 Task: Create a due date automation trigger when advanced on, 2 working days before a card is due add basic without the blue label at 11:00 AM.
Action: Mouse moved to (1175, 100)
Screenshot: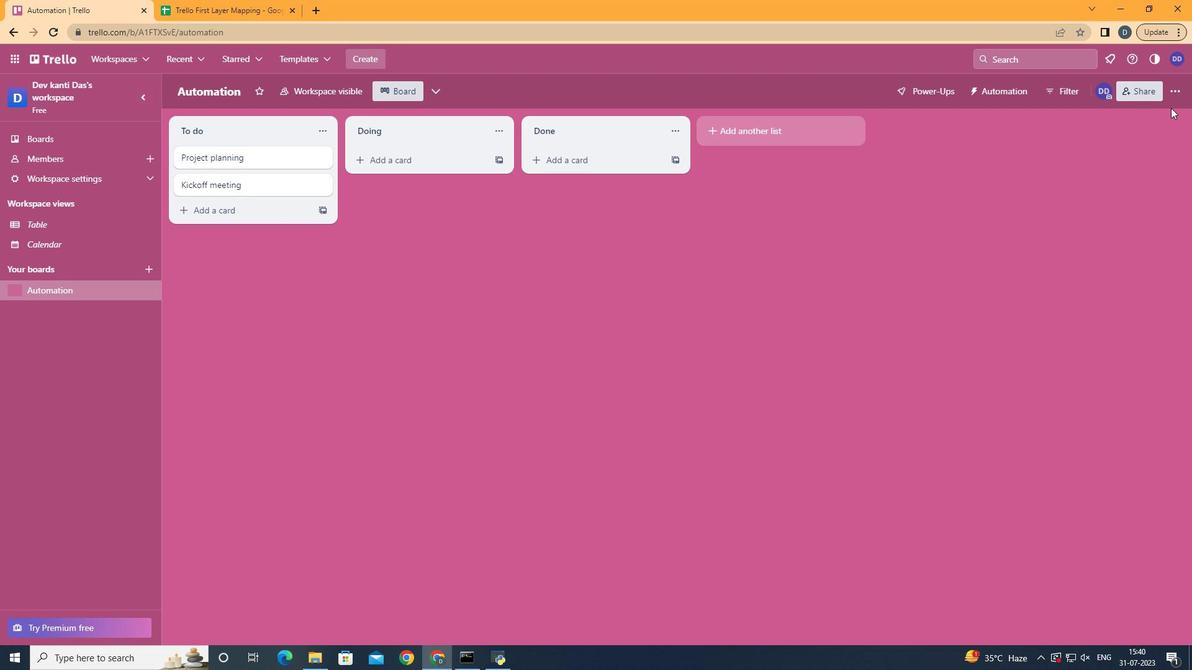 
Action: Mouse pressed left at (1175, 100)
Screenshot: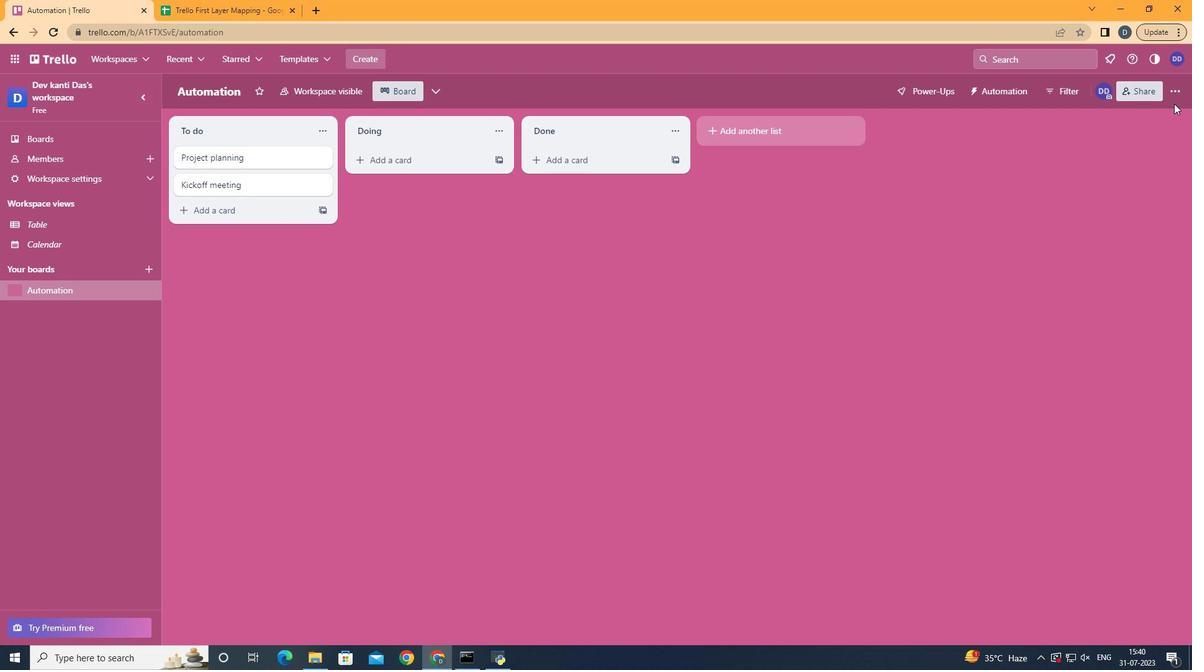 
Action: Mouse moved to (1072, 262)
Screenshot: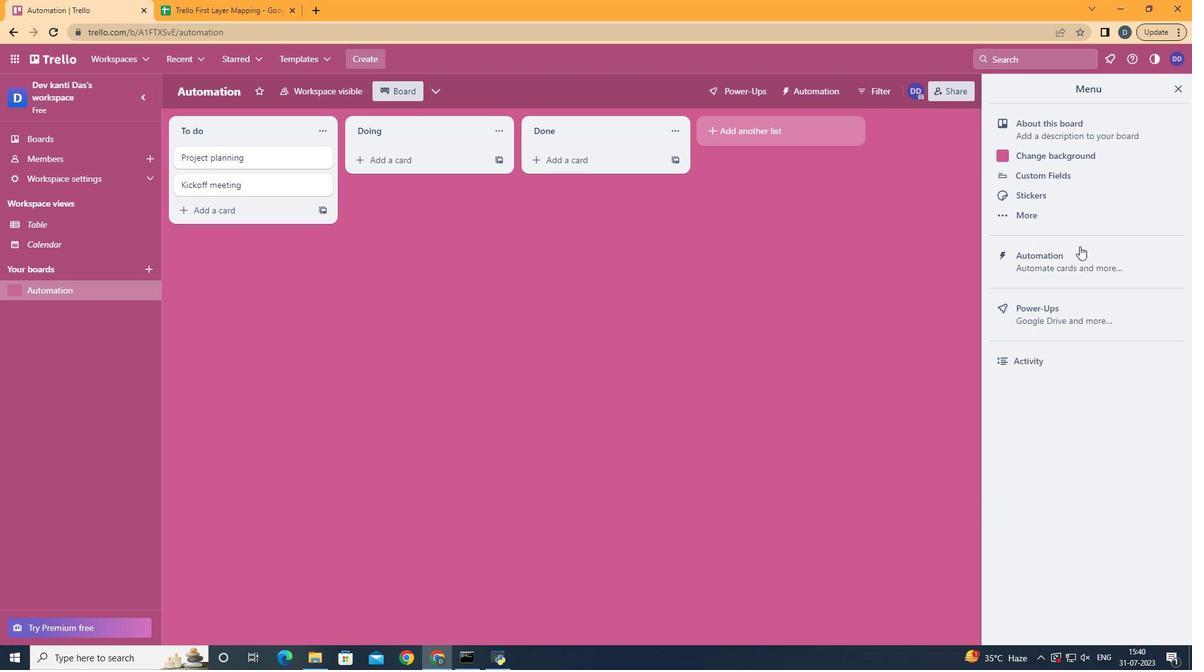 
Action: Mouse pressed left at (1072, 262)
Screenshot: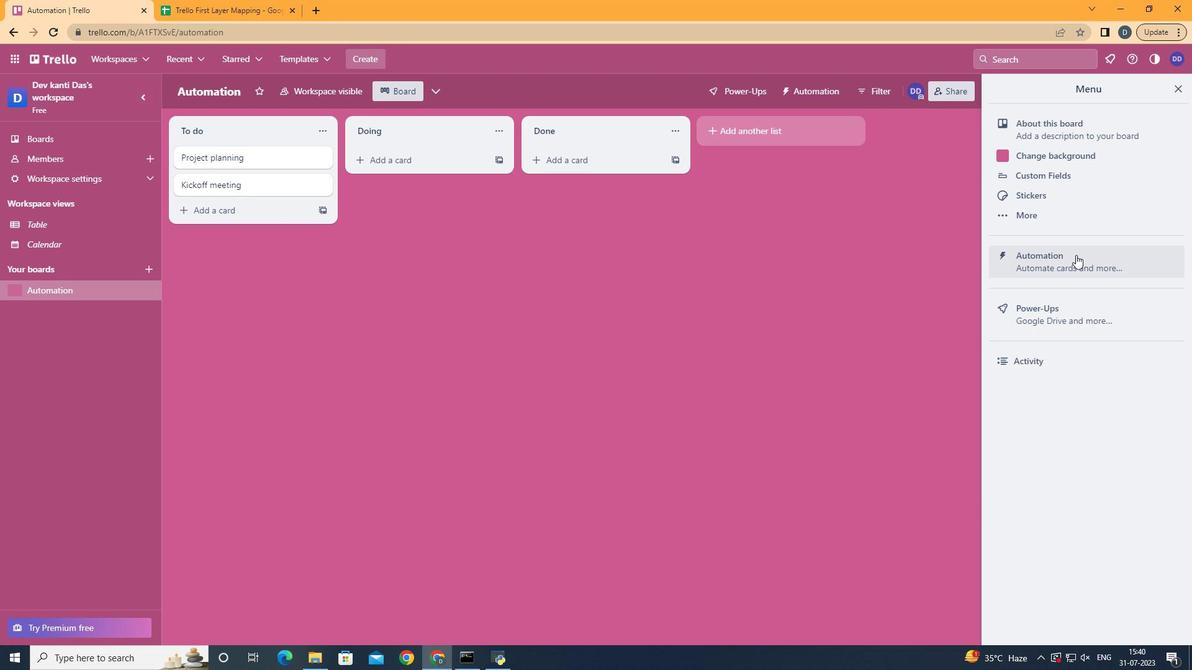 
Action: Mouse moved to (244, 254)
Screenshot: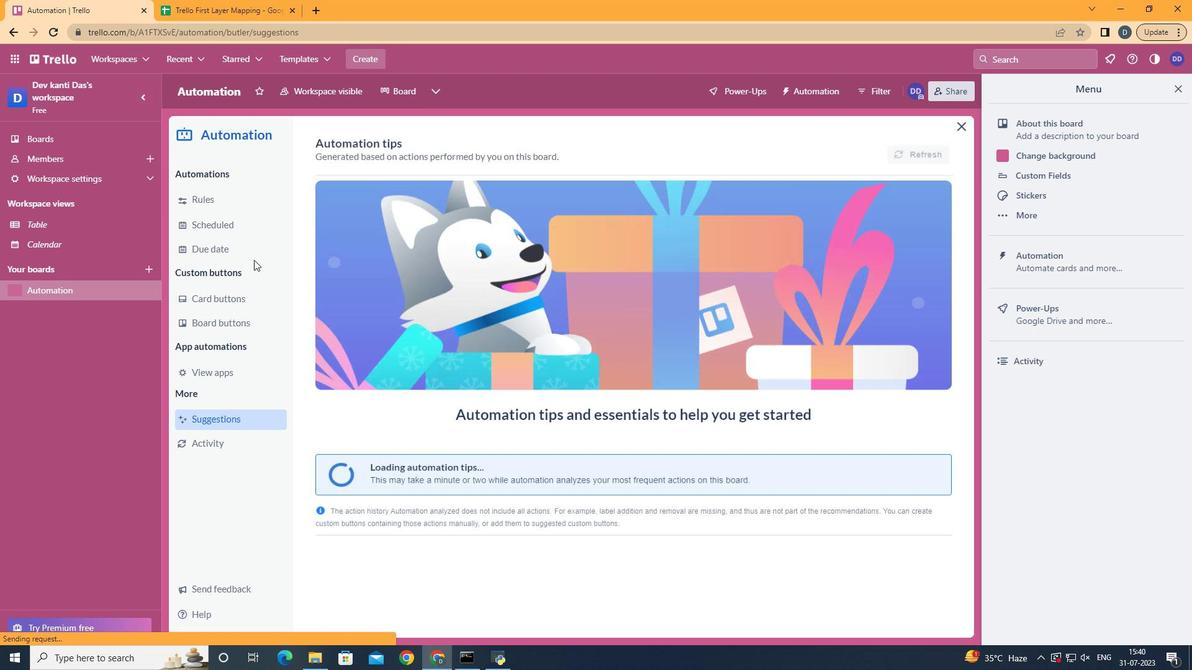 
Action: Mouse pressed left at (244, 254)
Screenshot: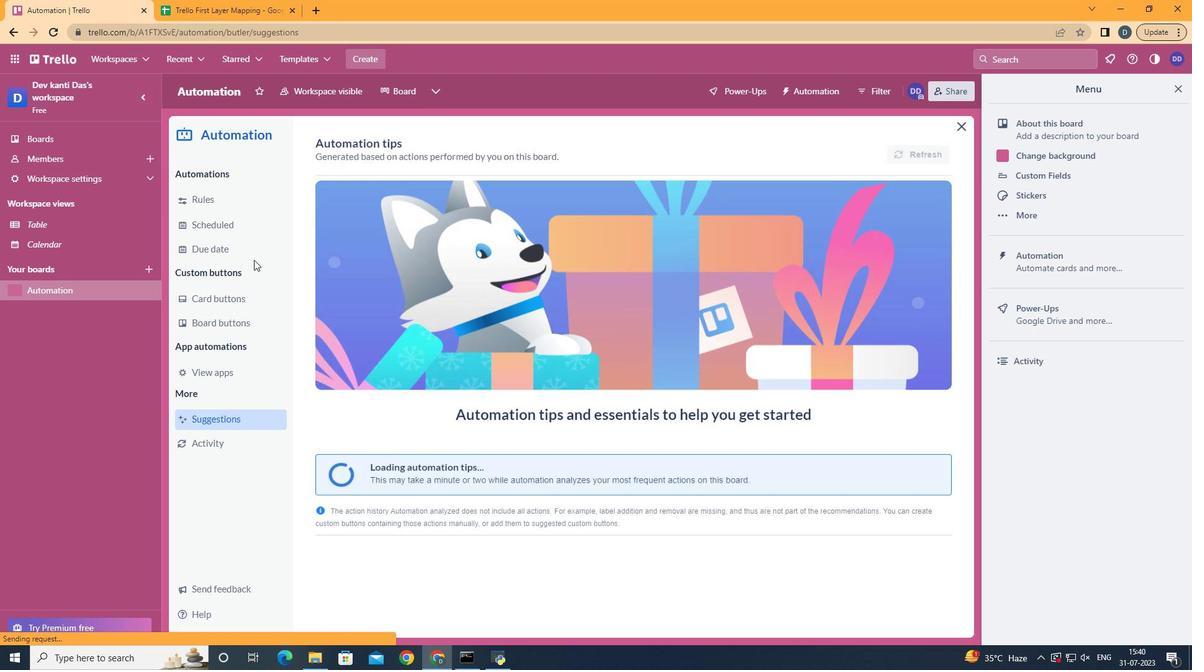 
Action: Mouse moved to (875, 149)
Screenshot: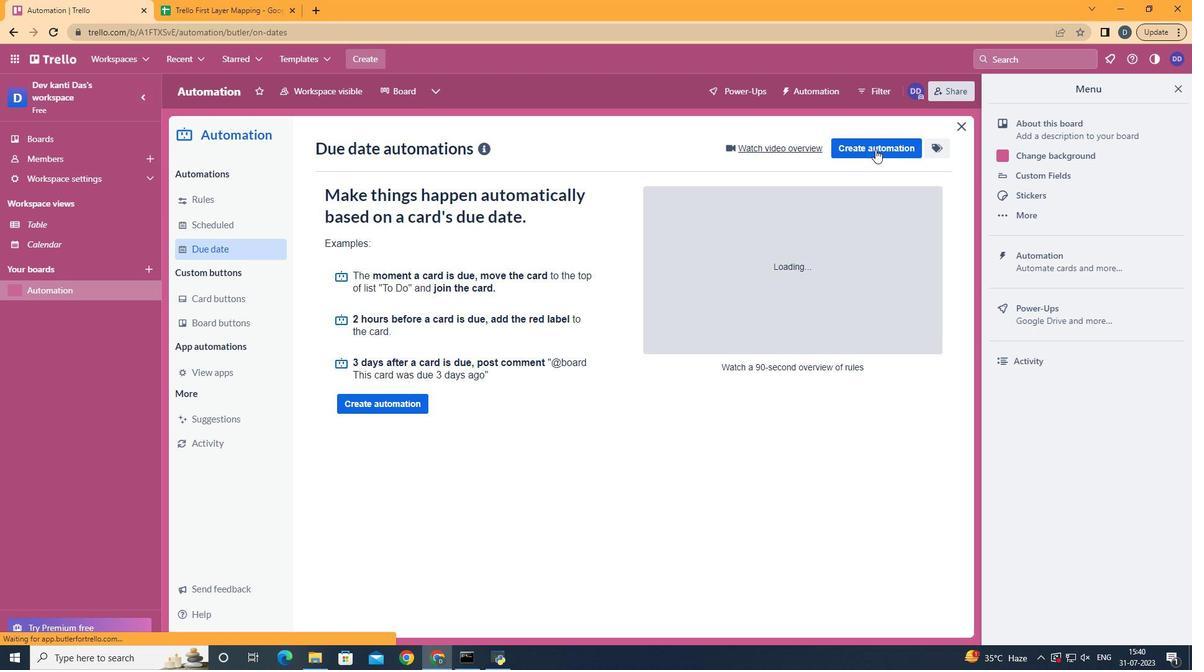 
Action: Mouse pressed left at (875, 149)
Screenshot: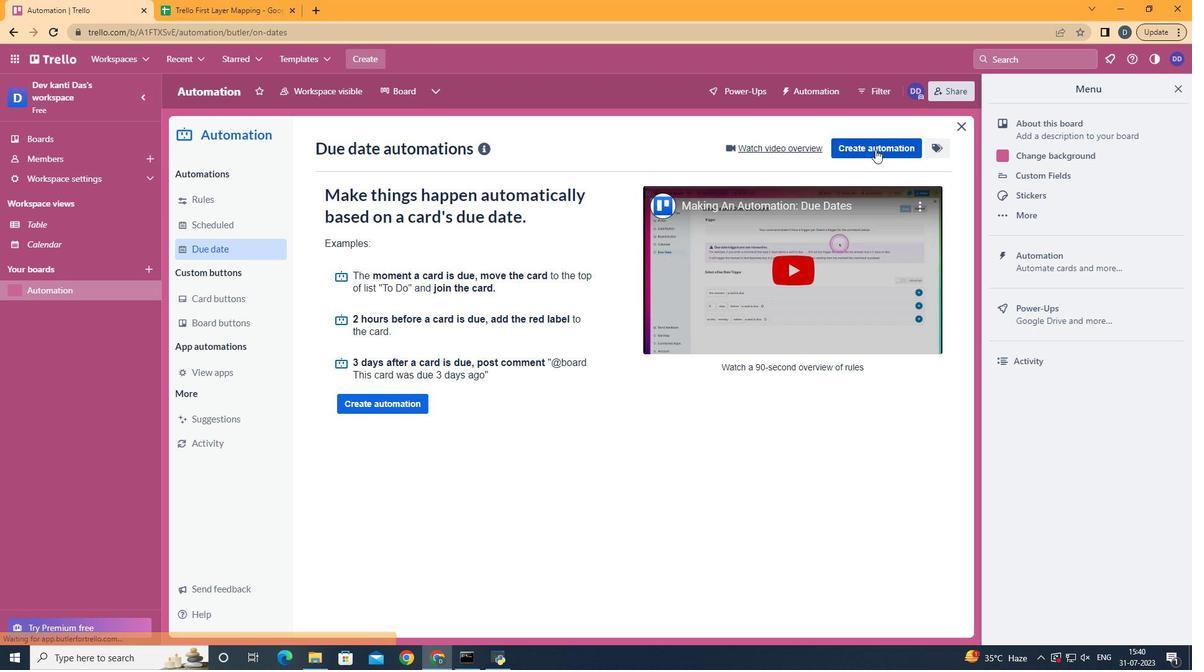 
Action: Mouse moved to (588, 270)
Screenshot: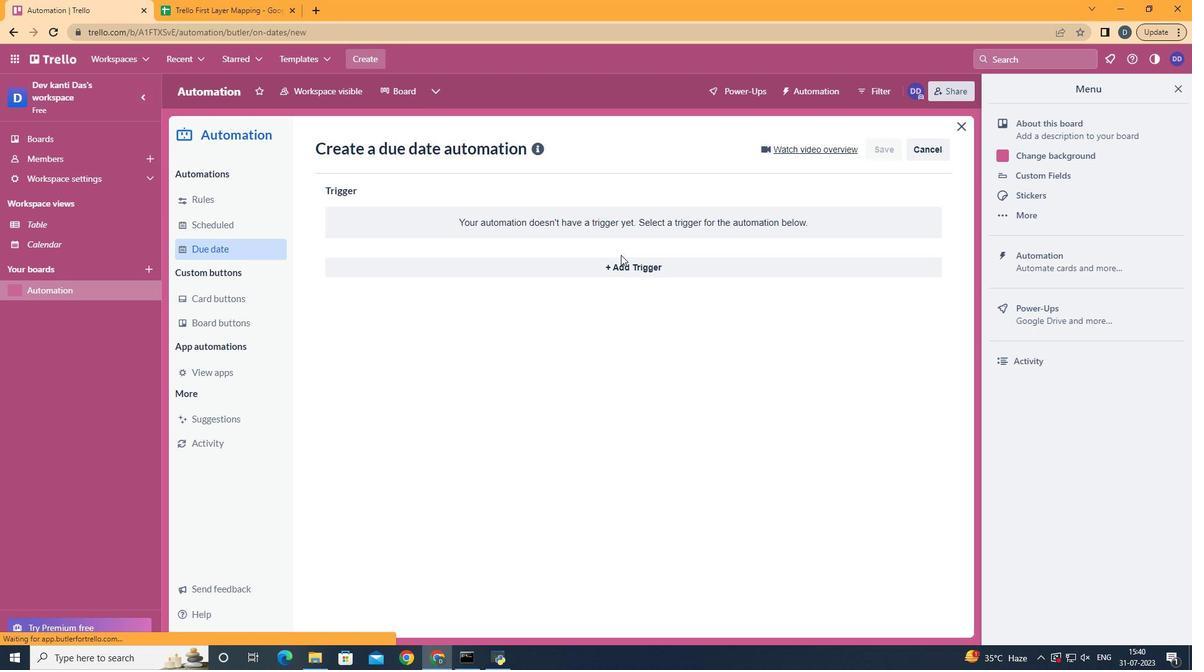 
Action: Mouse pressed left at (588, 270)
Screenshot: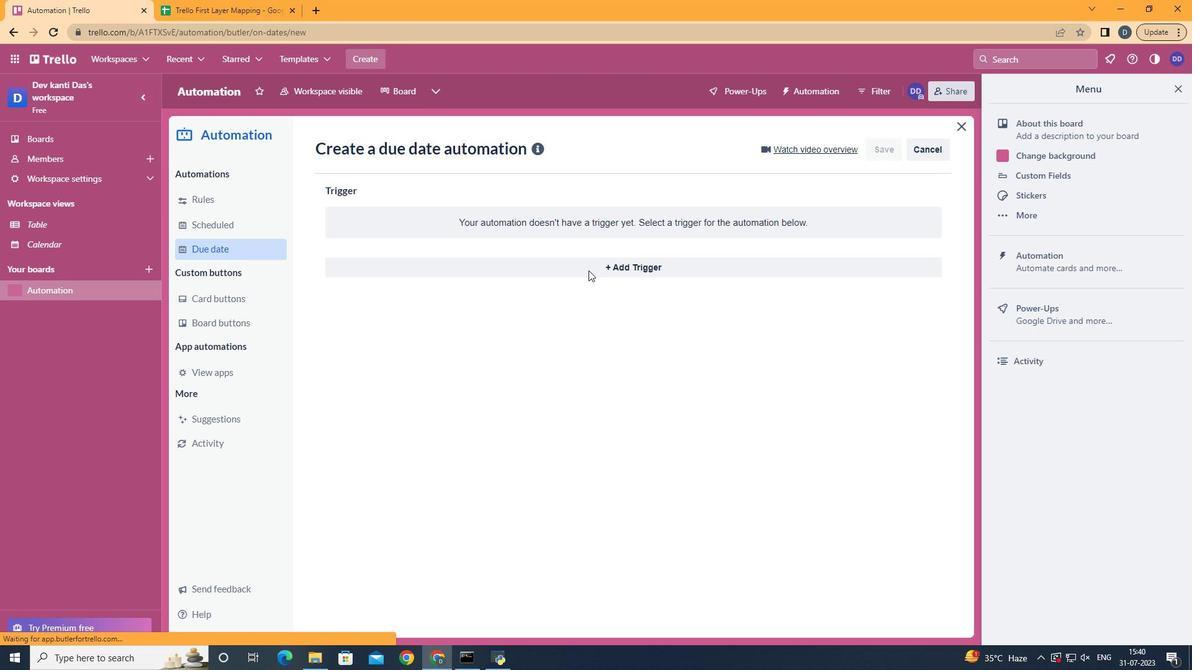 
Action: Mouse moved to (390, 500)
Screenshot: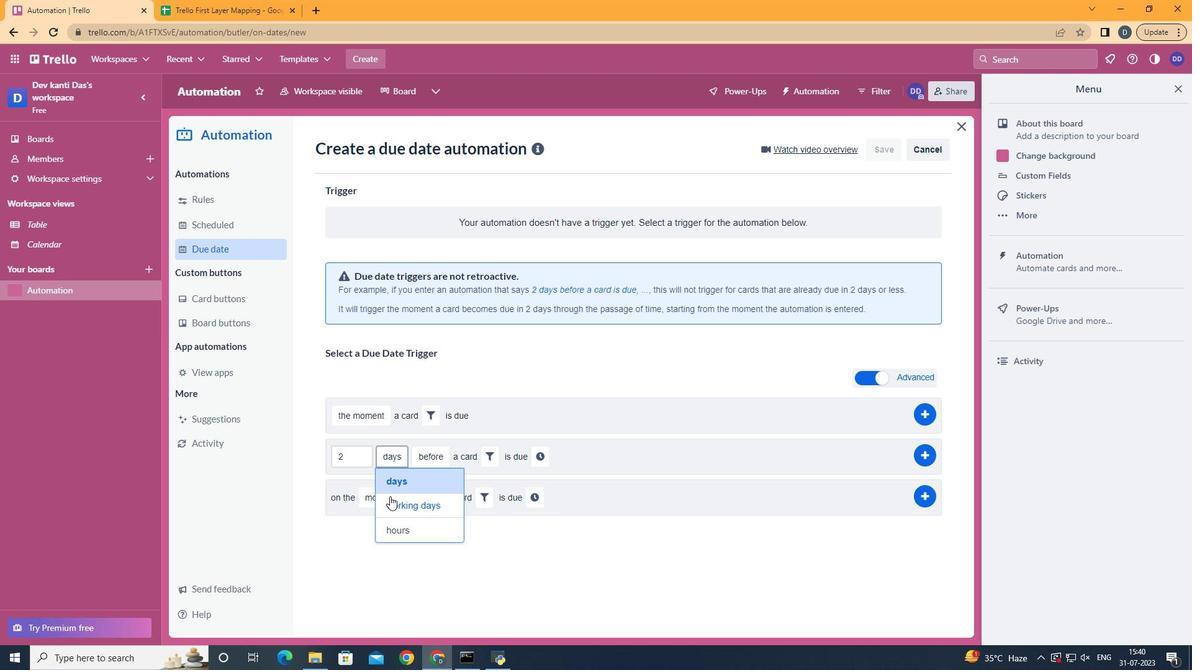
Action: Mouse pressed left at (390, 500)
Screenshot: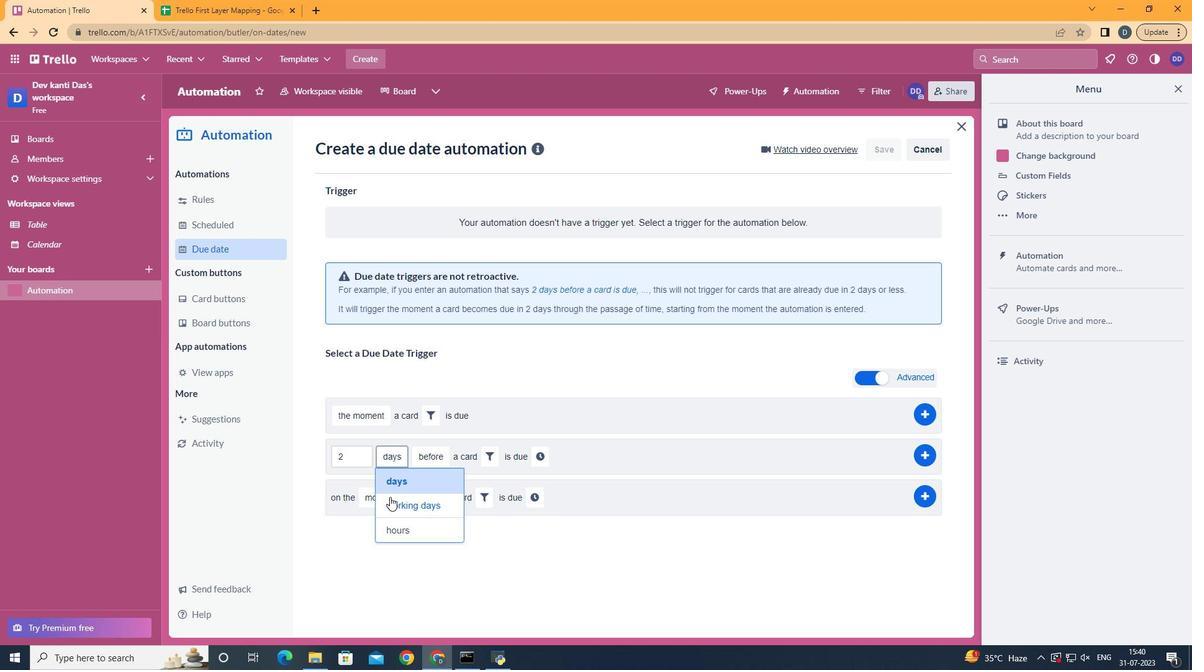 
Action: Mouse moved to (464, 477)
Screenshot: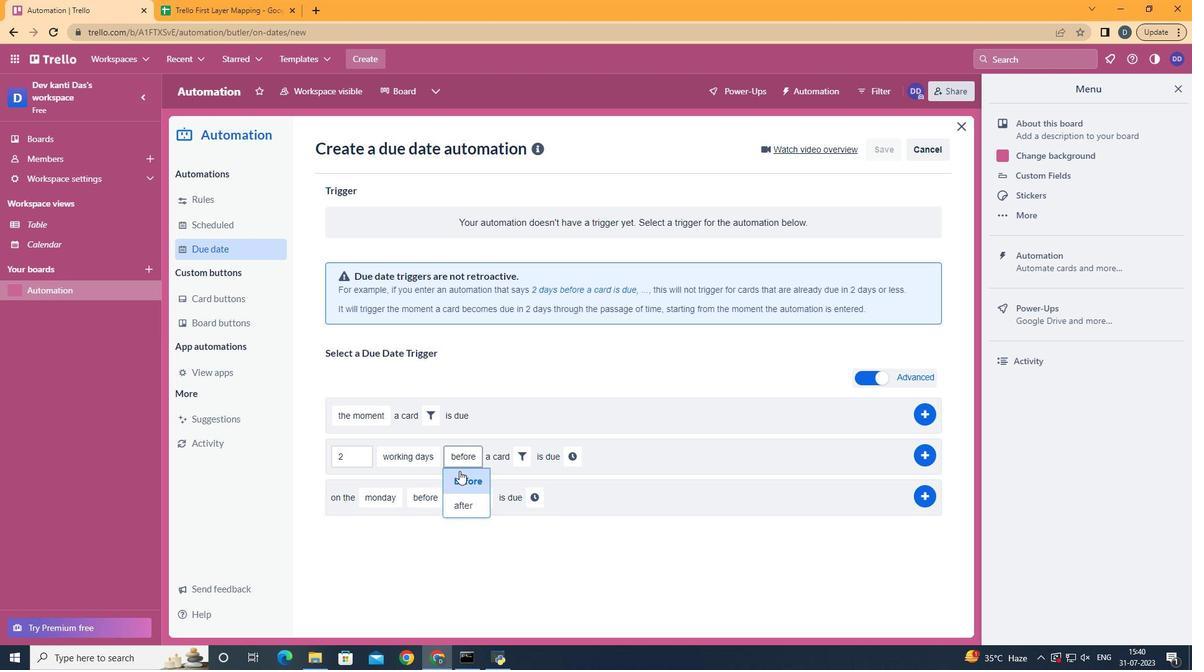 
Action: Mouse pressed left at (464, 477)
Screenshot: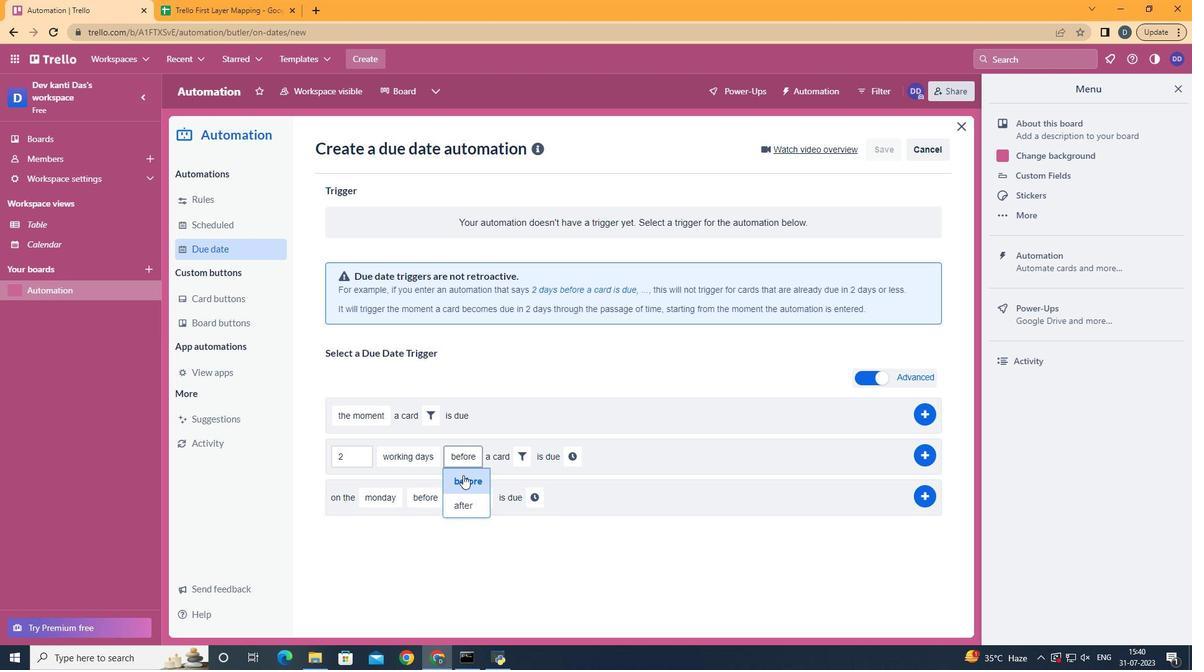 
Action: Mouse moved to (531, 450)
Screenshot: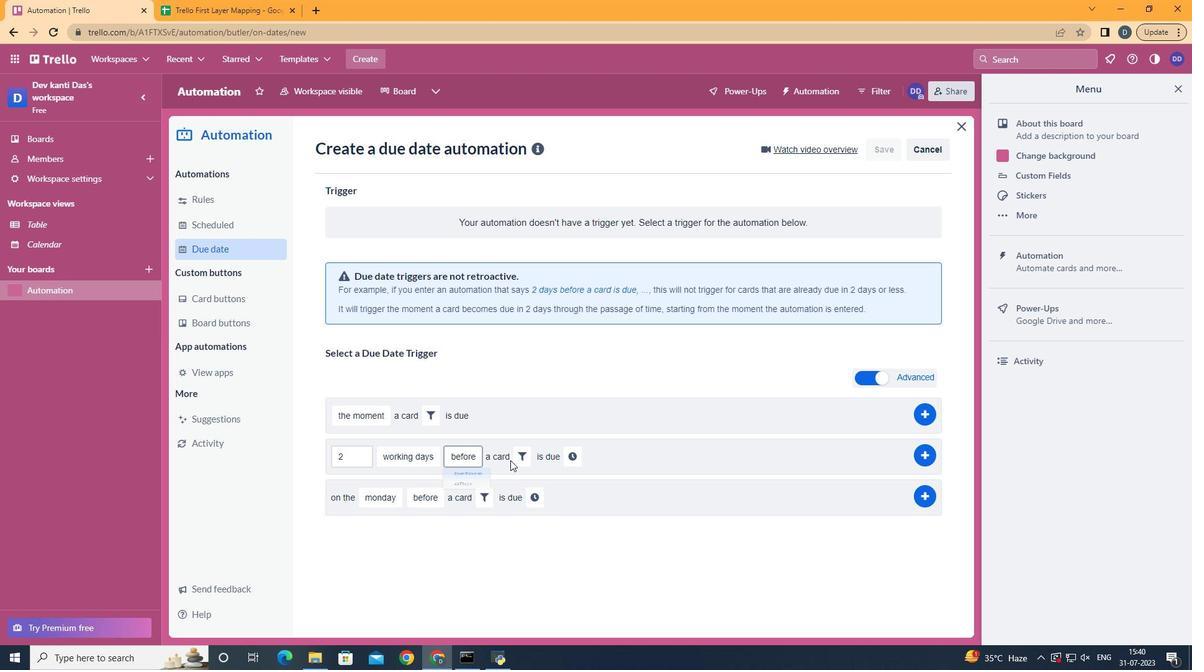
Action: Mouse pressed left at (531, 450)
Screenshot: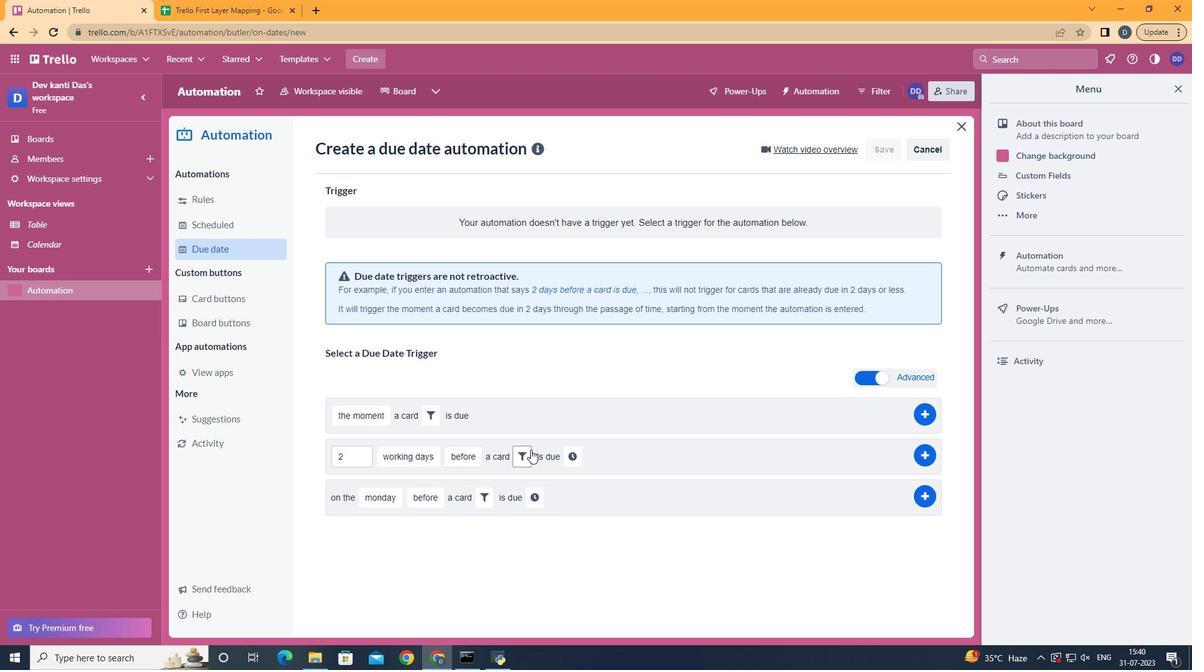 
Action: Mouse moved to (567, 523)
Screenshot: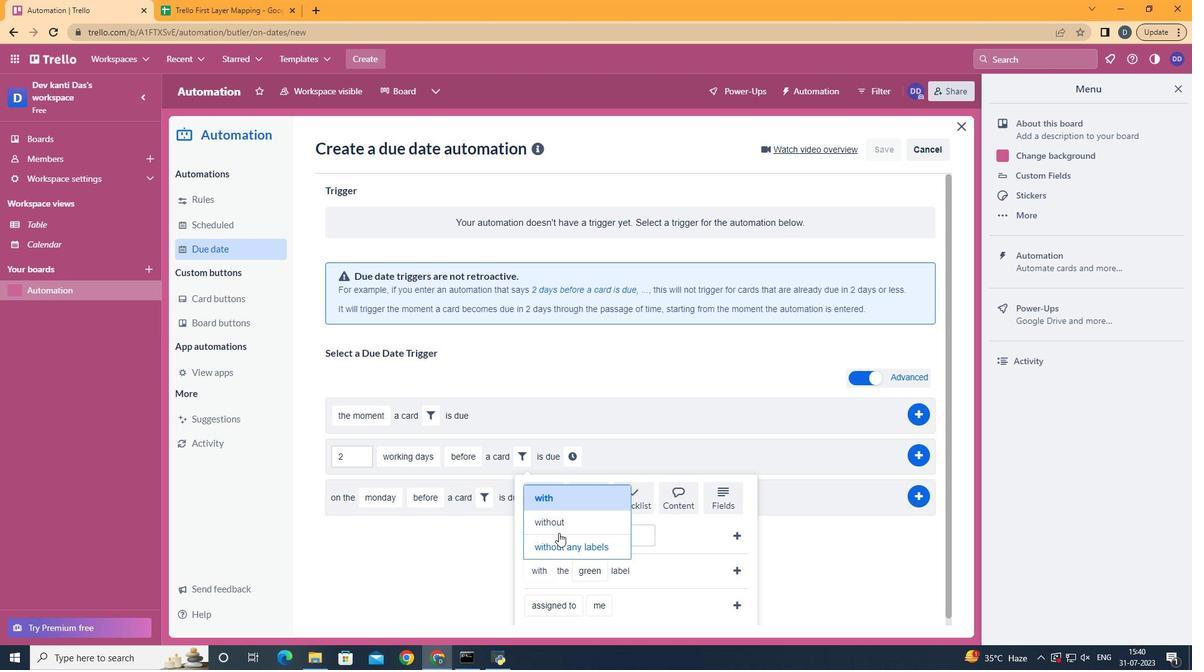 
Action: Mouse pressed left at (567, 523)
Screenshot: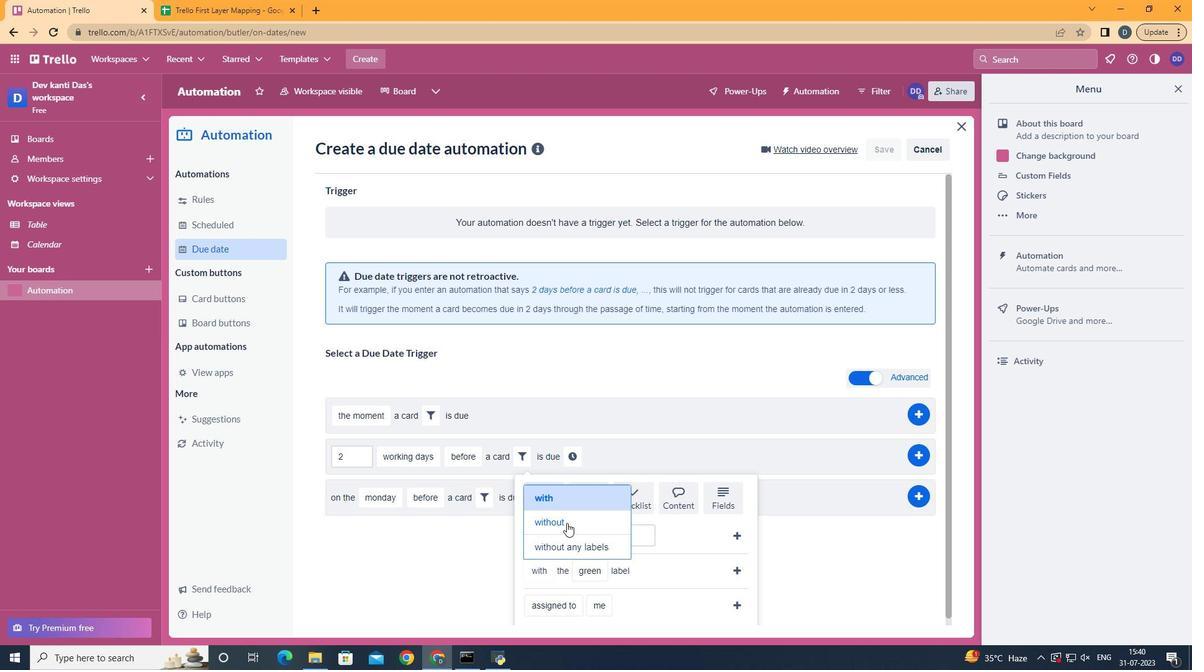 
Action: Mouse moved to (606, 549)
Screenshot: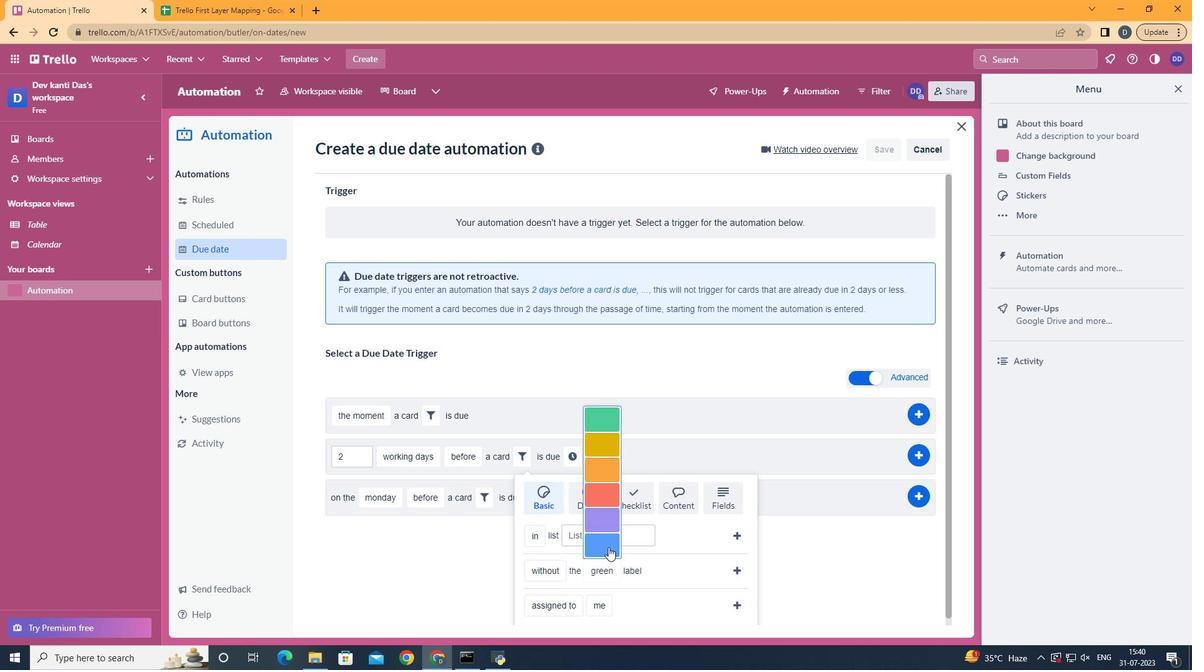 
Action: Mouse pressed left at (606, 549)
Screenshot: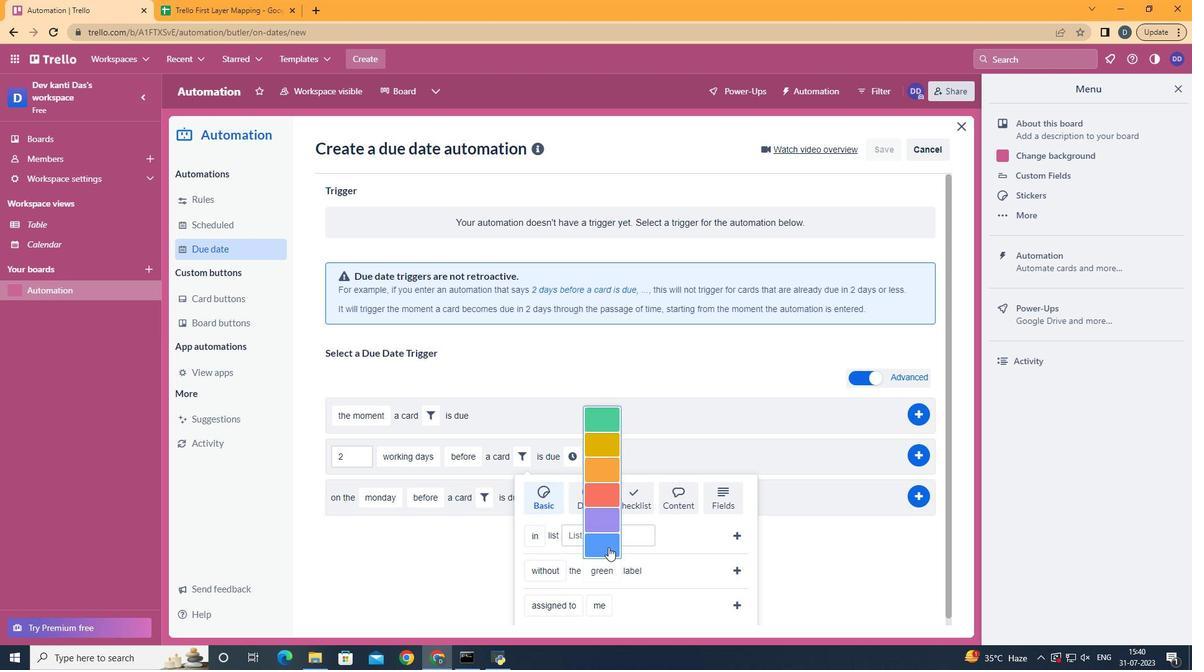 
Action: Mouse moved to (730, 565)
Screenshot: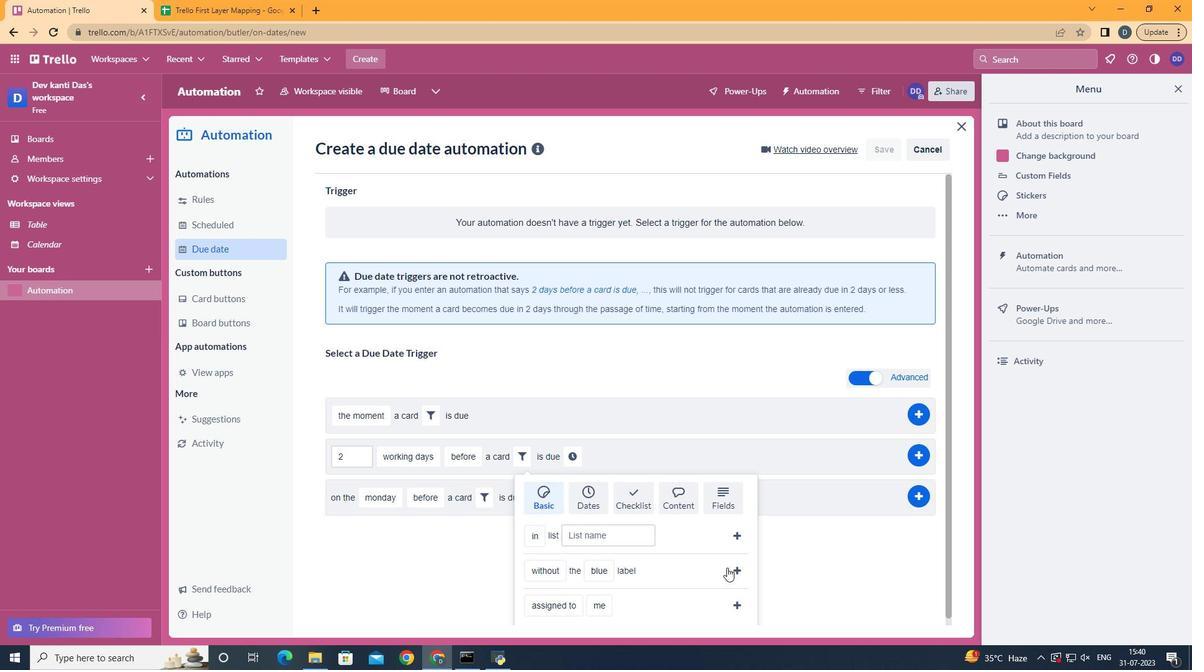 
Action: Mouse pressed left at (730, 565)
Screenshot: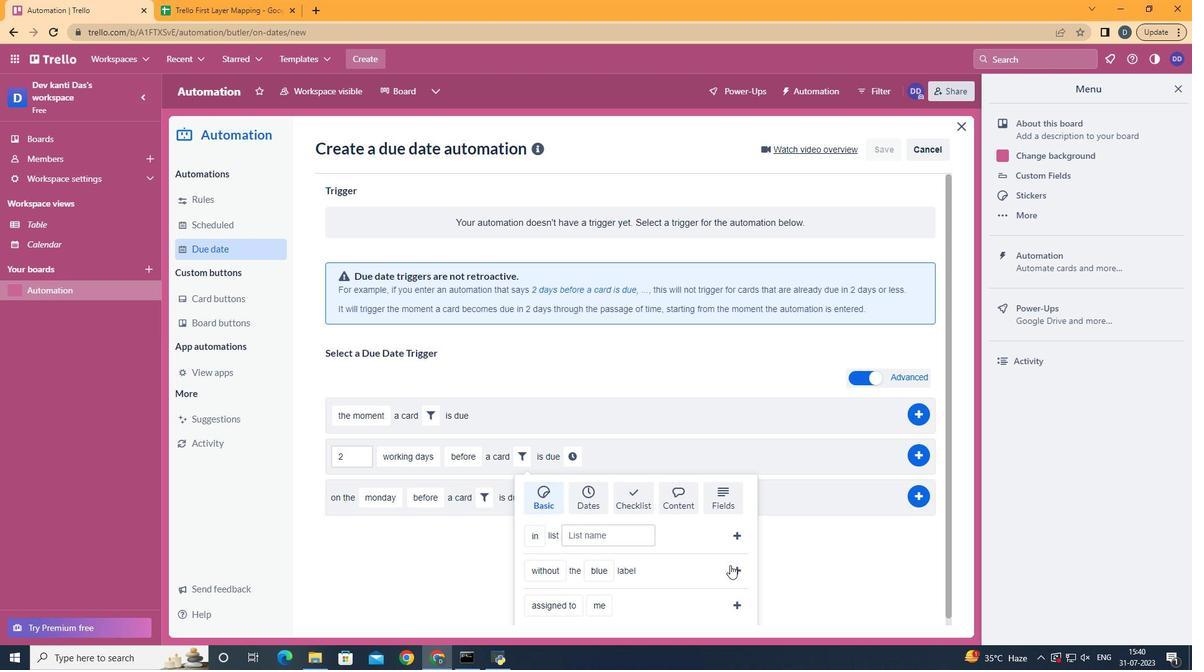 
Action: Mouse moved to (687, 457)
Screenshot: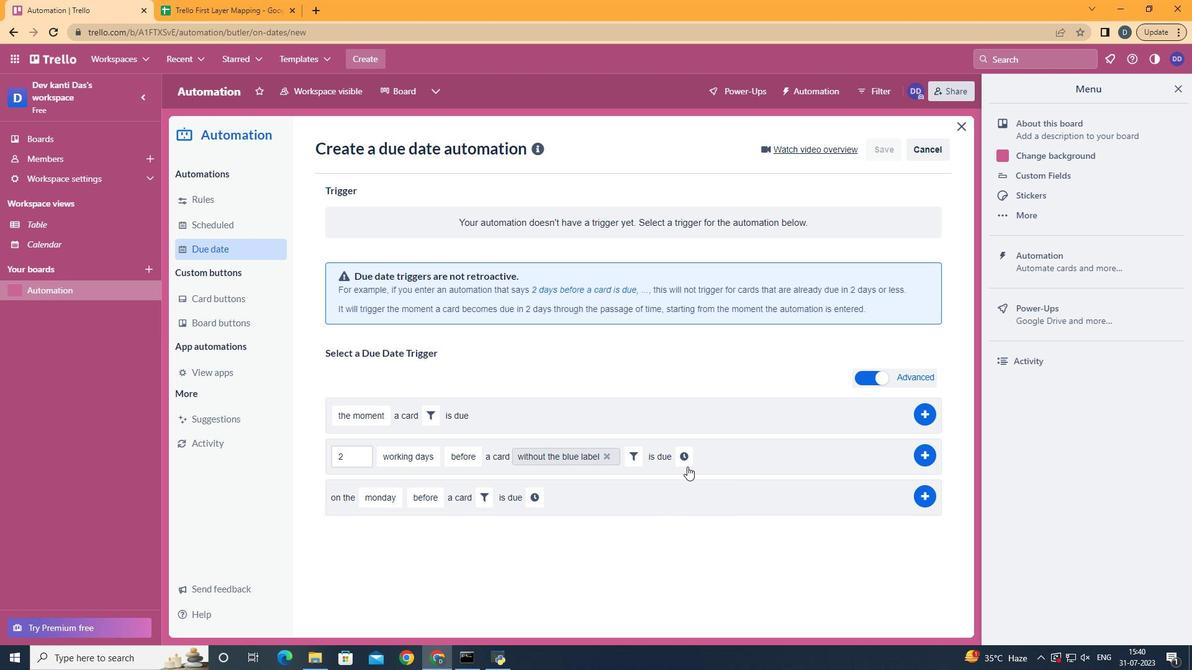 
Action: Mouse pressed left at (687, 457)
Screenshot: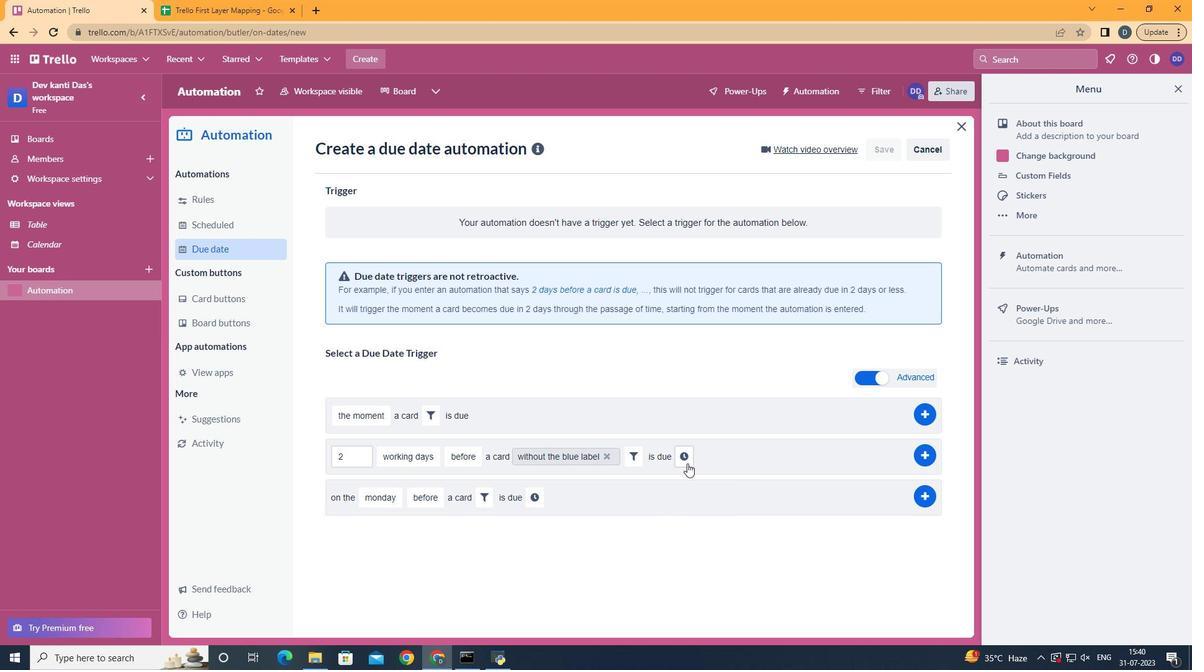
Action: Mouse moved to (713, 457)
Screenshot: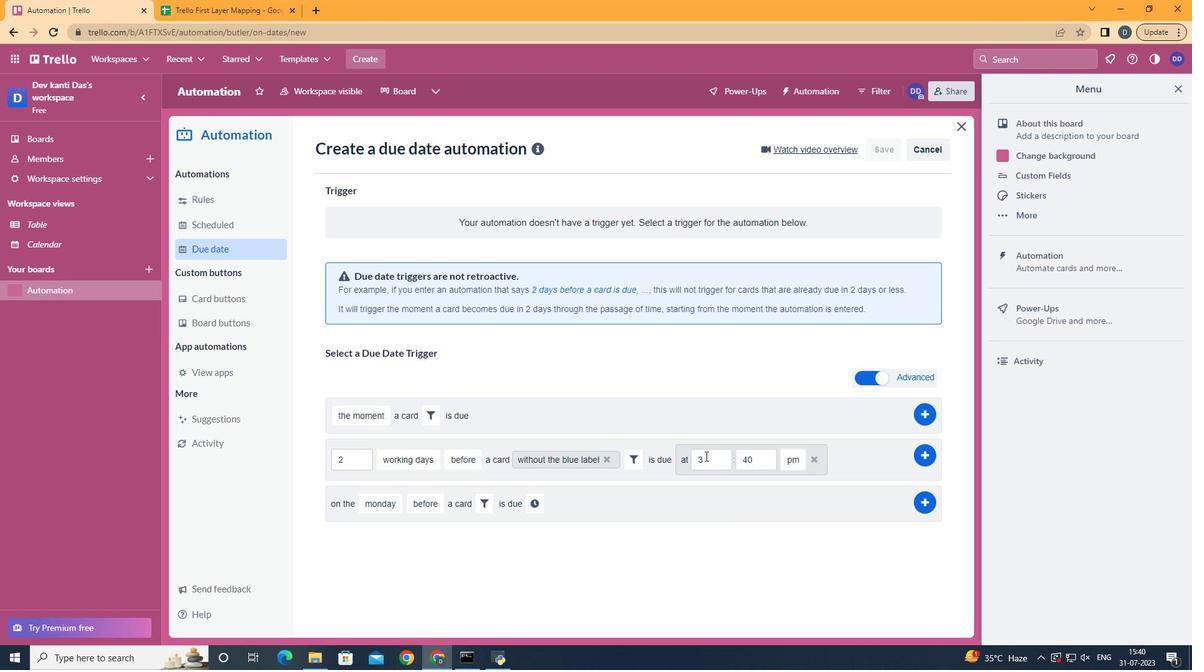 
Action: Mouse pressed left at (713, 457)
Screenshot: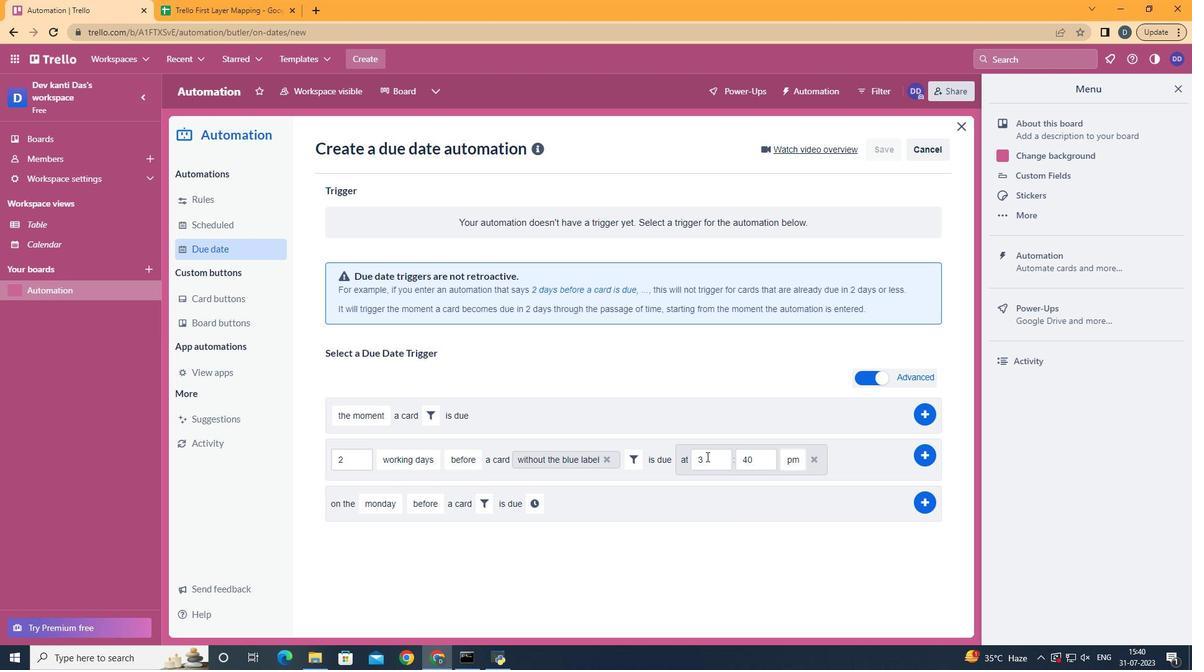 
Action: Key pressed <Key.backspace>11
Screenshot: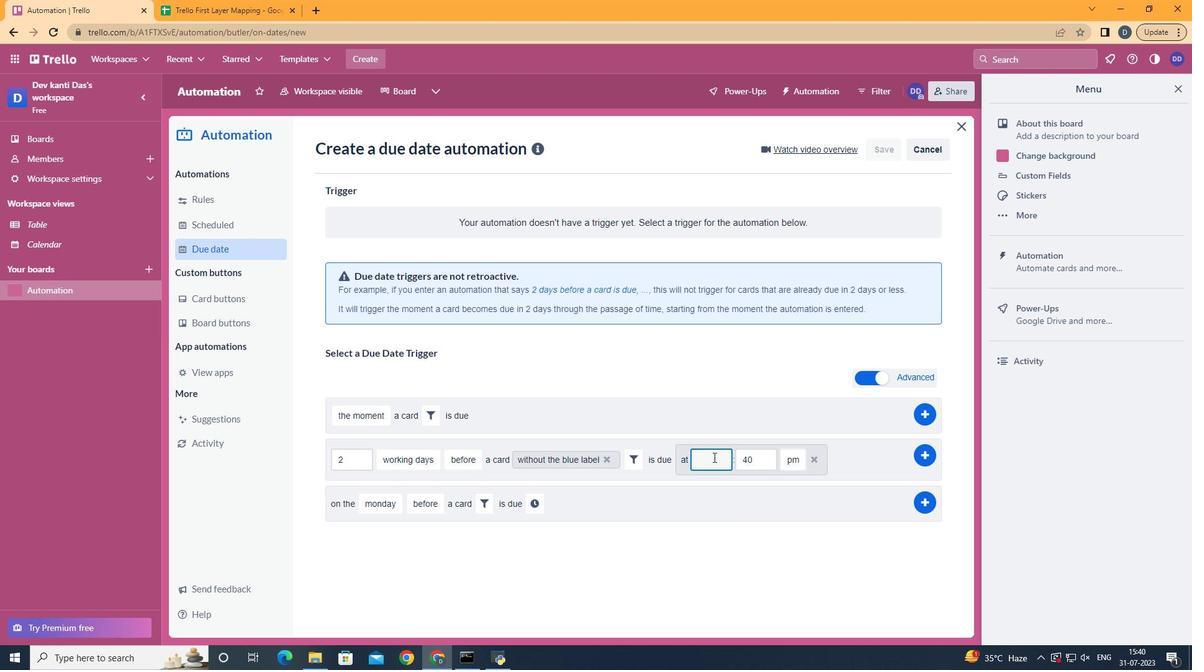 
Action: Mouse moved to (755, 464)
Screenshot: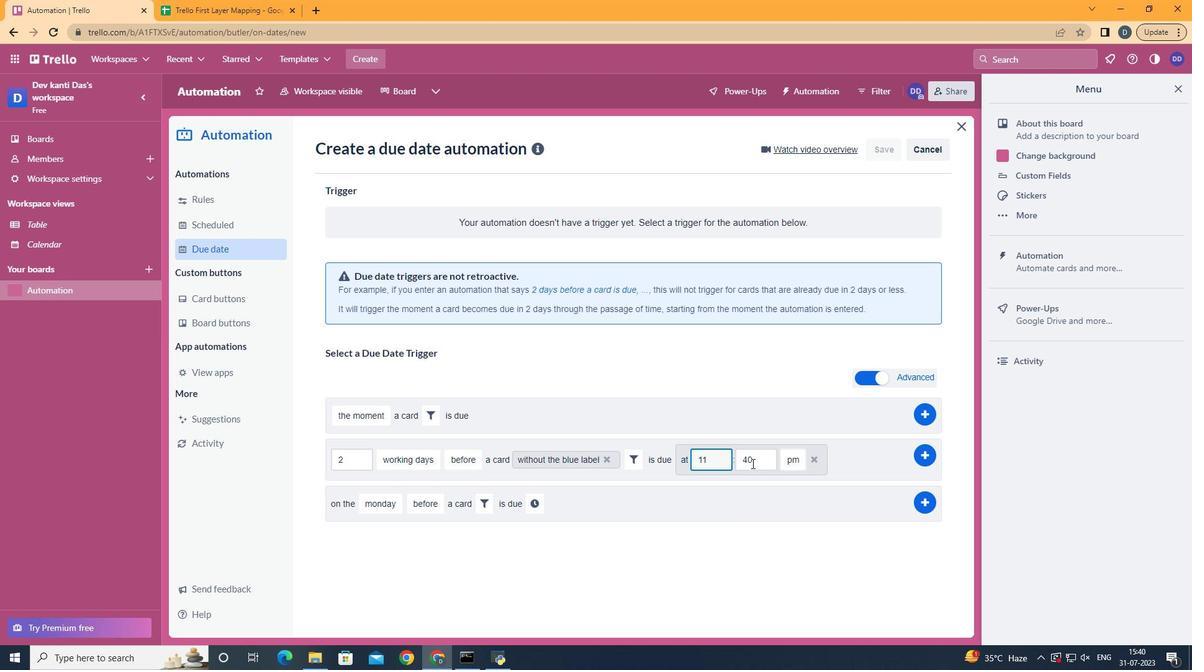 
Action: Mouse pressed left at (755, 464)
Screenshot: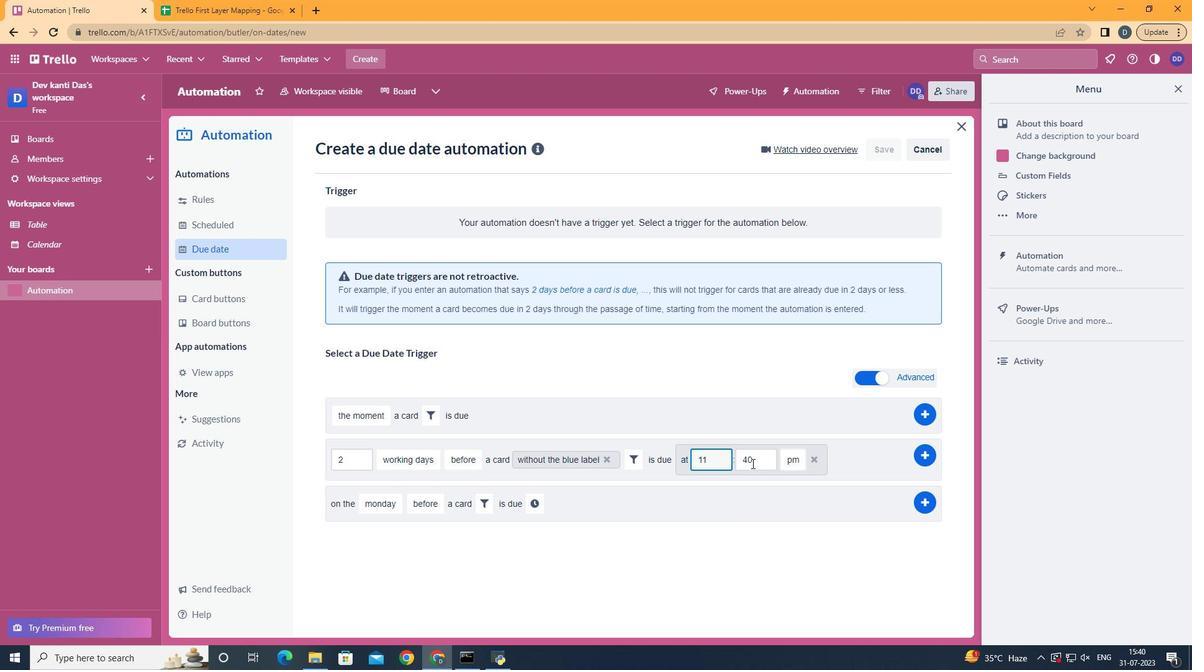 
Action: Key pressed <Key.backspace><Key.backspace>00
Screenshot: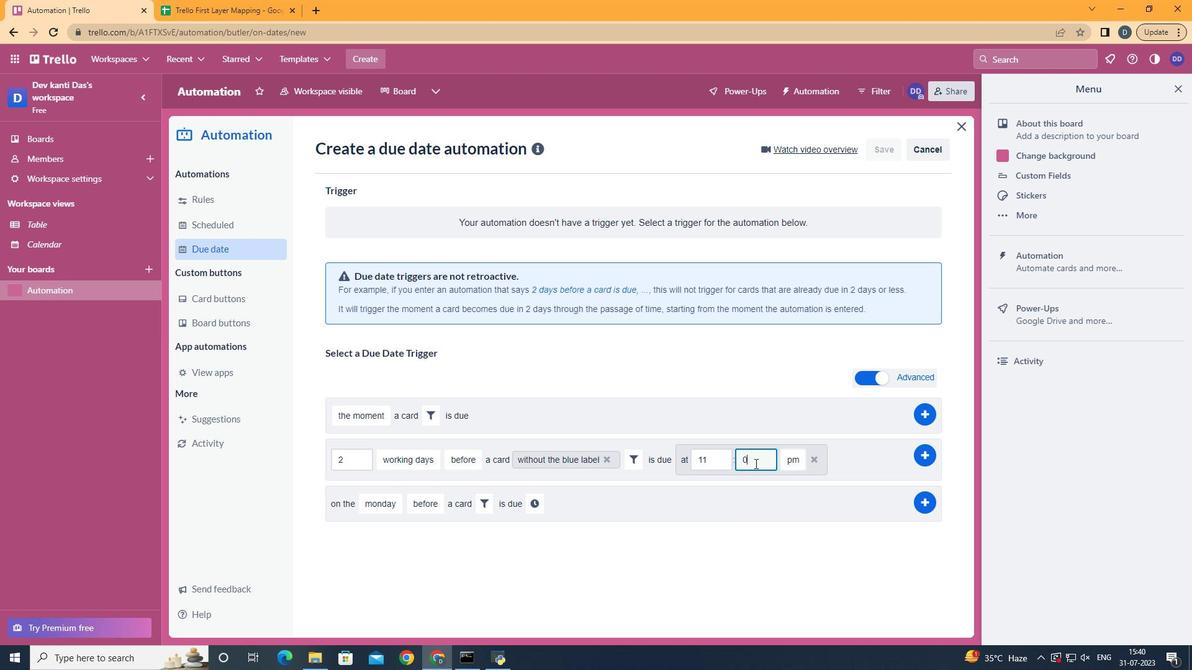 
Action: Mouse moved to (790, 488)
Screenshot: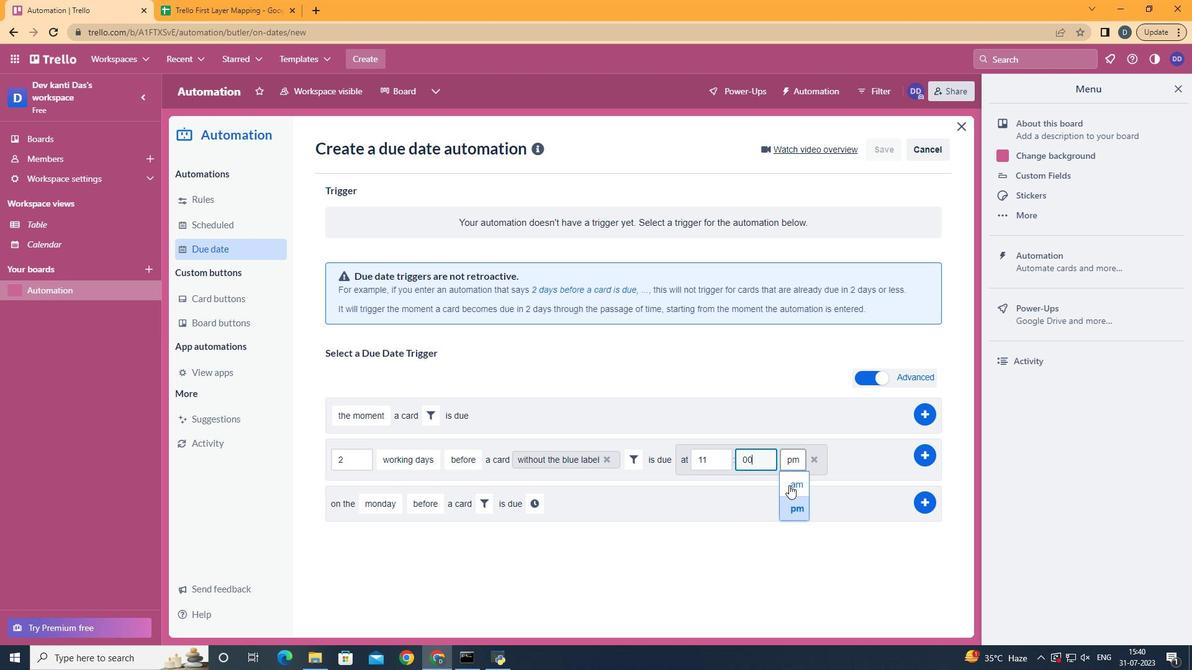 
Action: Mouse pressed left at (790, 488)
Screenshot: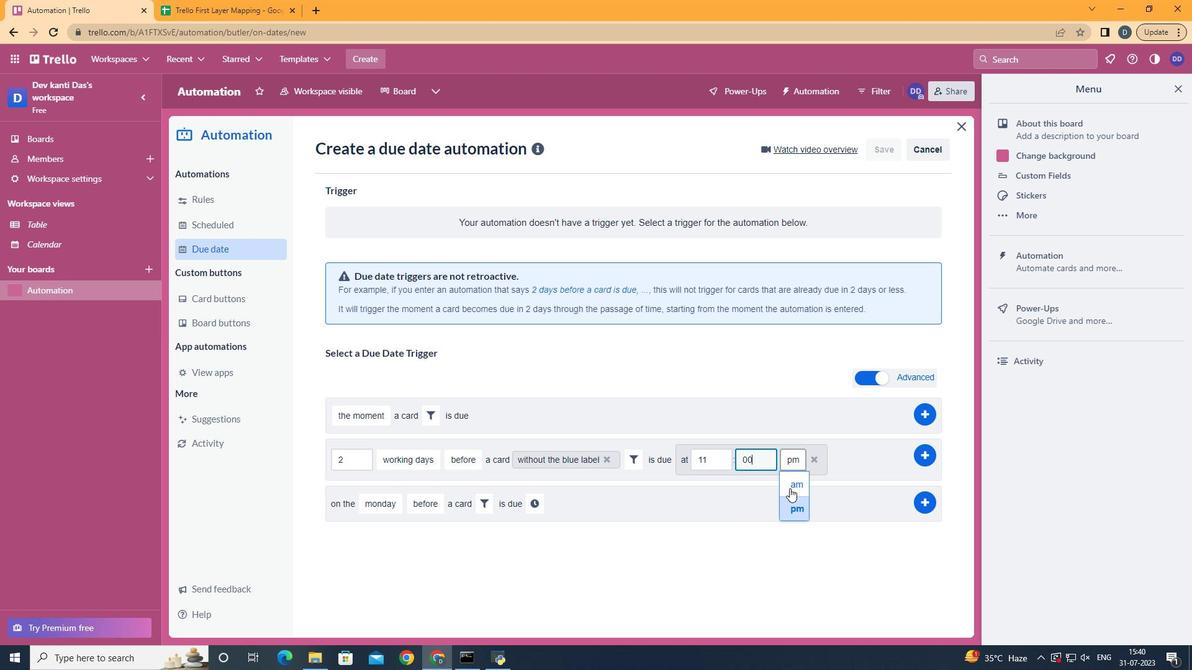 
Action: Mouse moved to (924, 452)
Screenshot: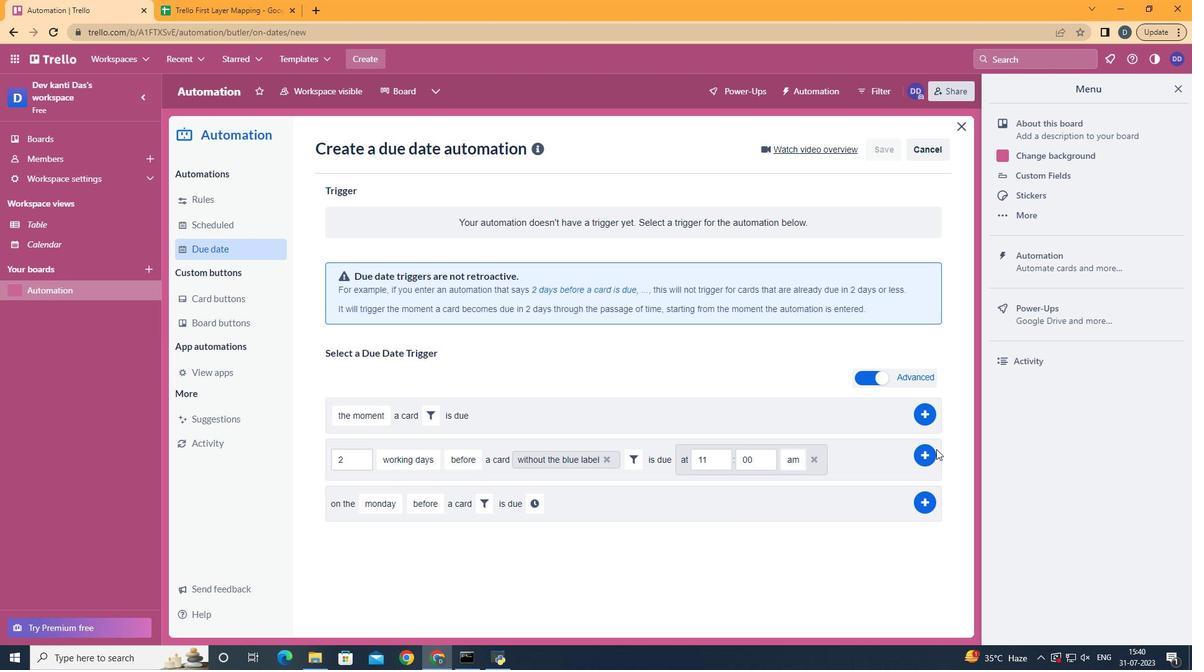 
Action: Mouse pressed left at (924, 452)
Screenshot: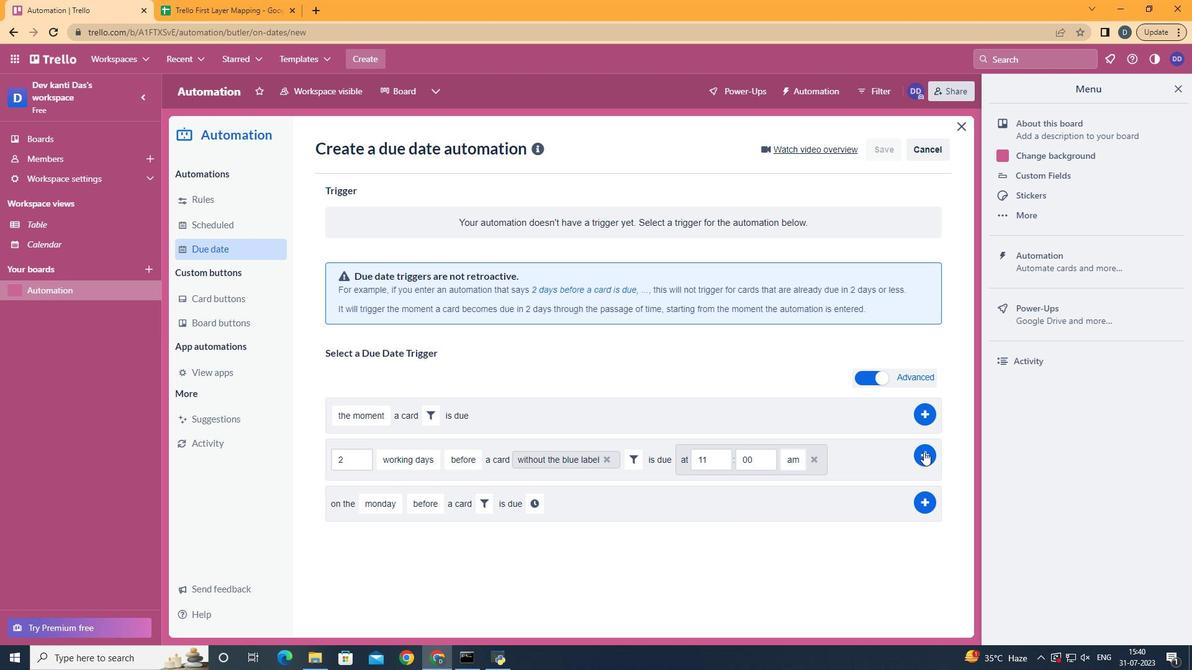 
Action: Mouse moved to (726, 277)
Screenshot: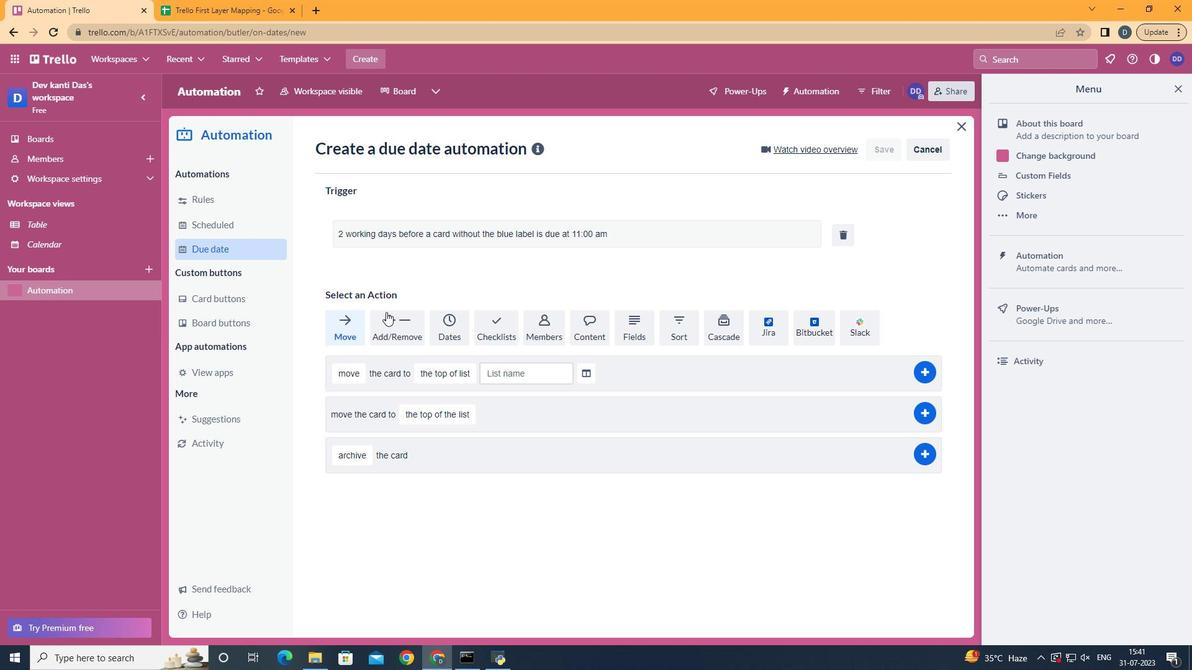 
